 Task: Find directions from Chicago to the Mall of America in Minnesota.
Action: Mouse moved to (105, 27)
Screenshot: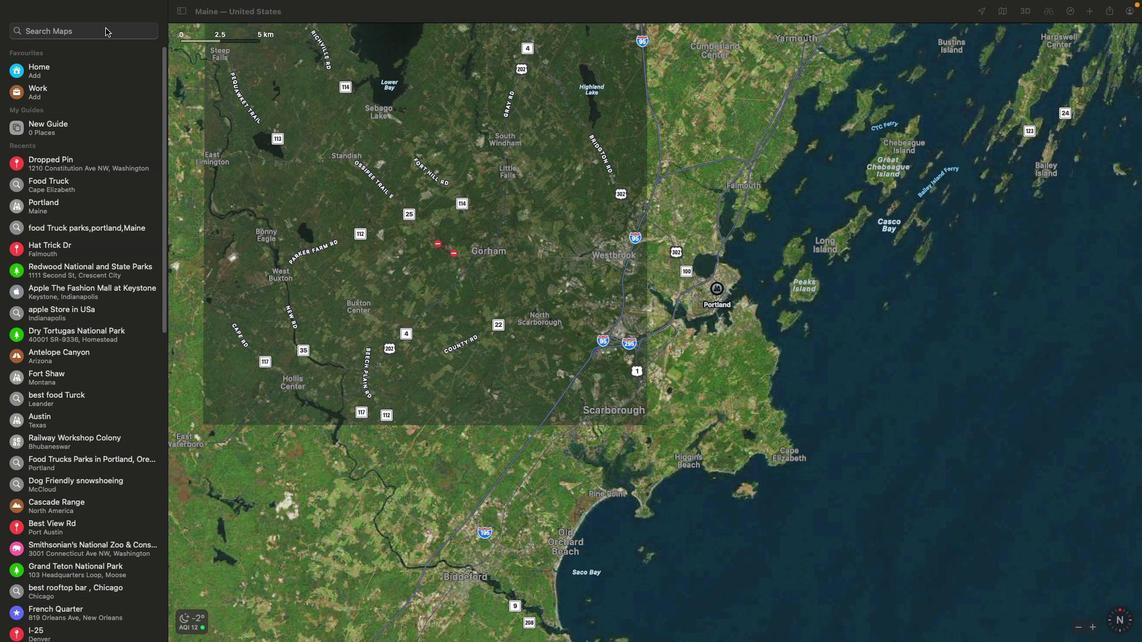 
Action: Mouse pressed left at (105, 27)
Screenshot: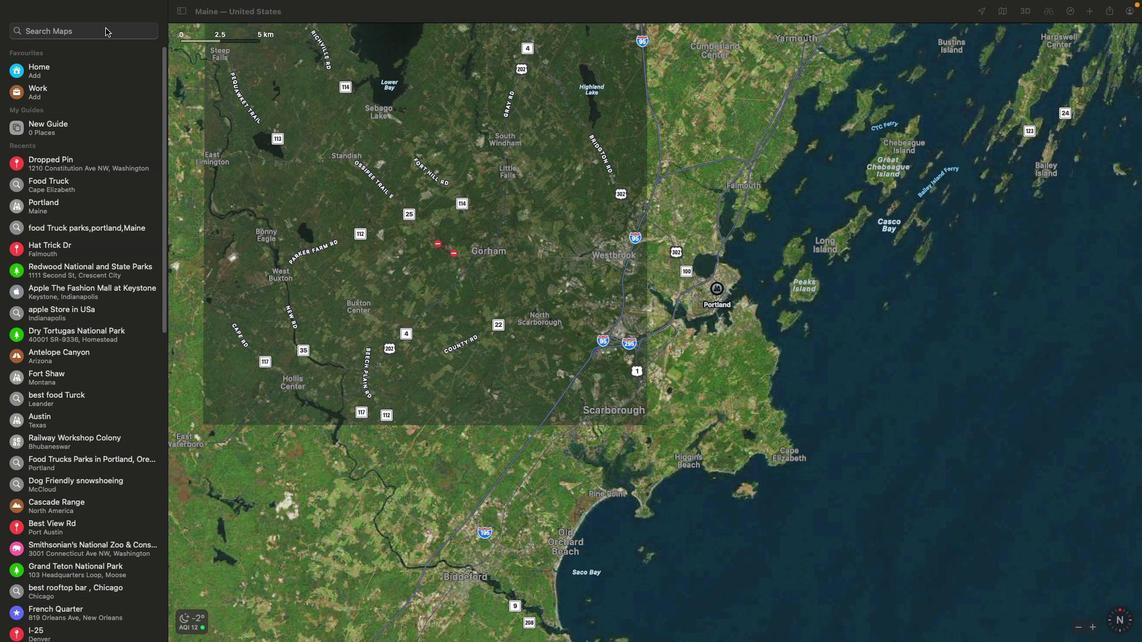 
Action: Mouse moved to (1064, 17)
Screenshot: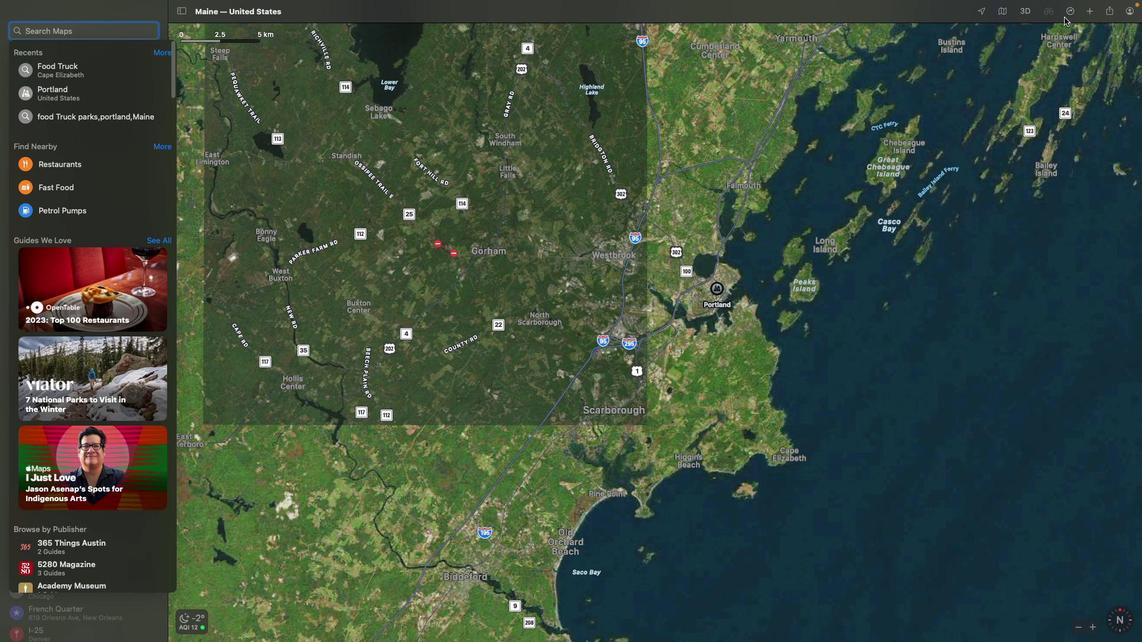 
Action: Mouse pressed left at (1064, 17)
Screenshot: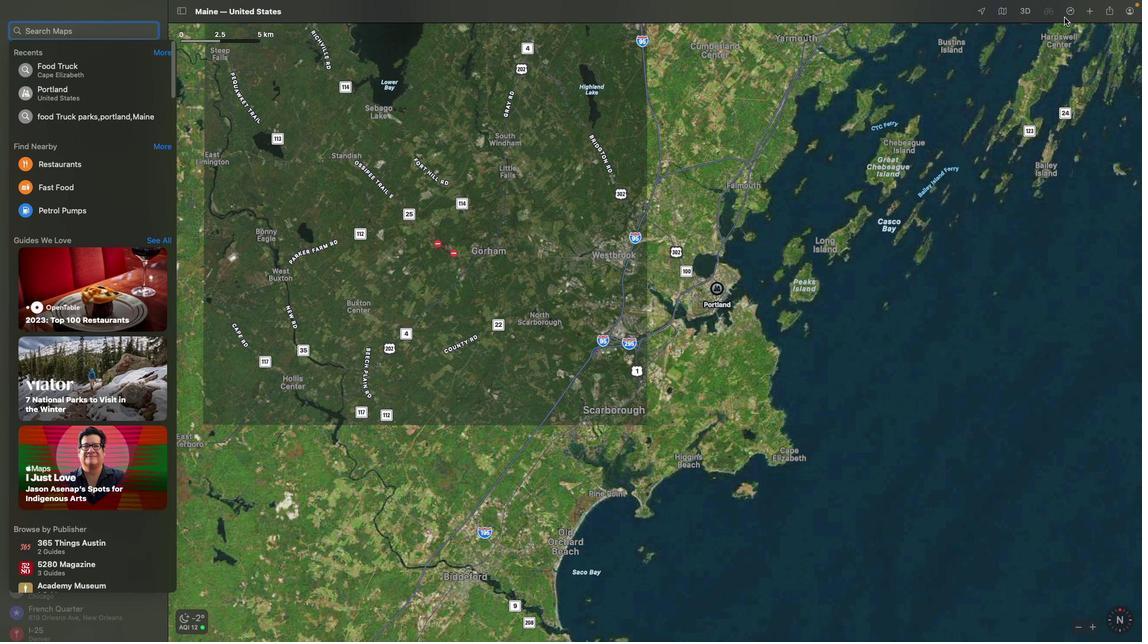 
Action: Mouse moved to (1076, 10)
Screenshot: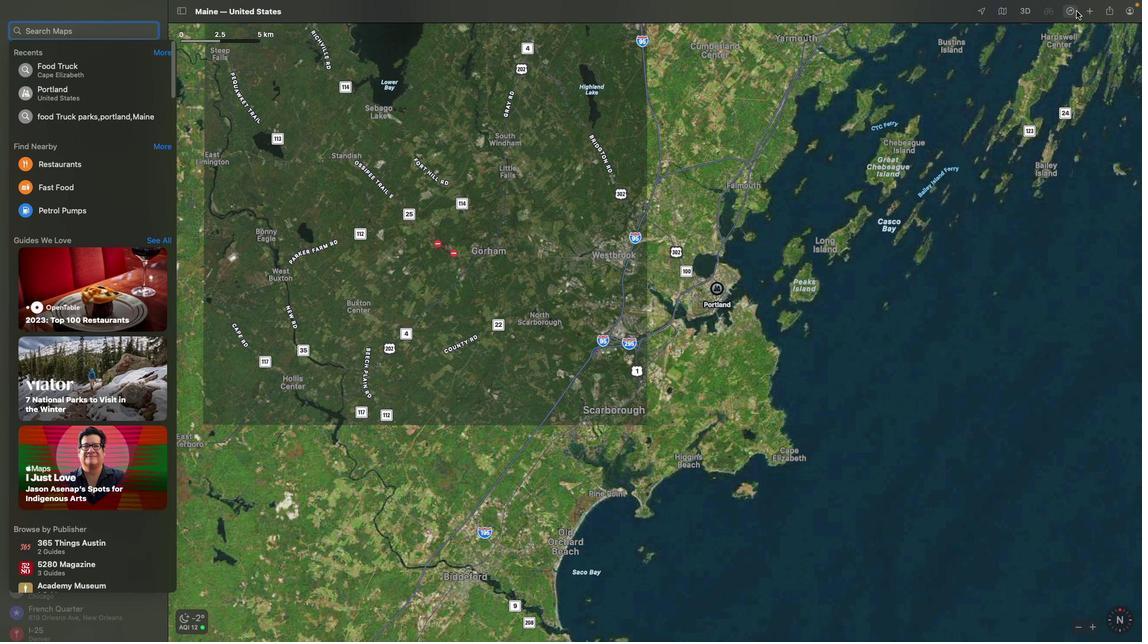 
Action: Mouse pressed left at (1076, 10)
Screenshot: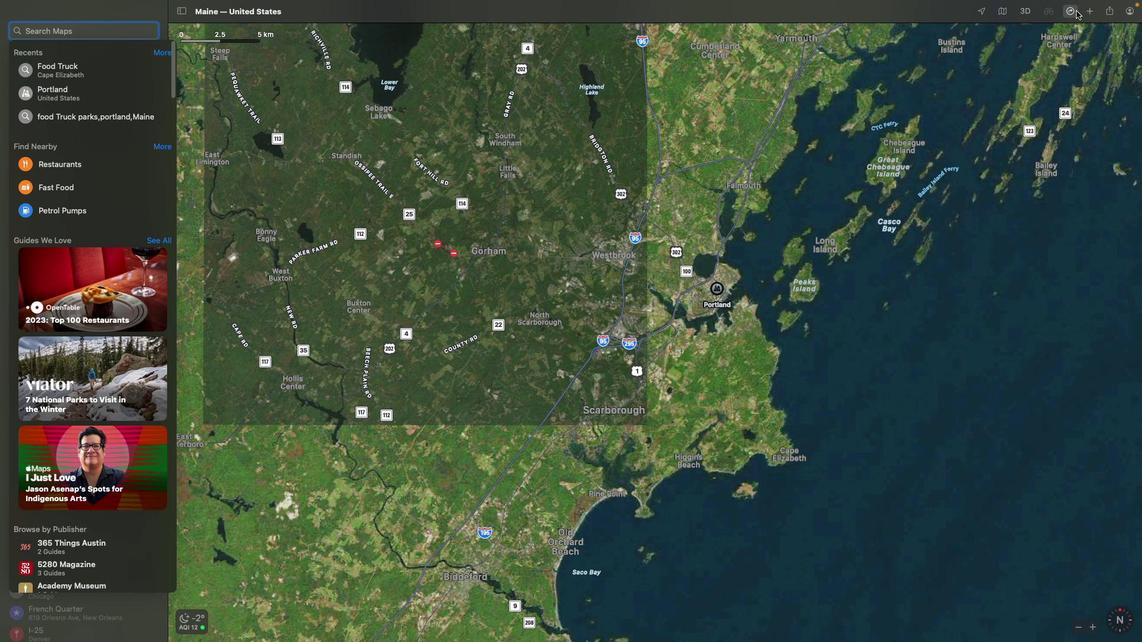 
Action: Mouse moved to (1099, 72)
Screenshot: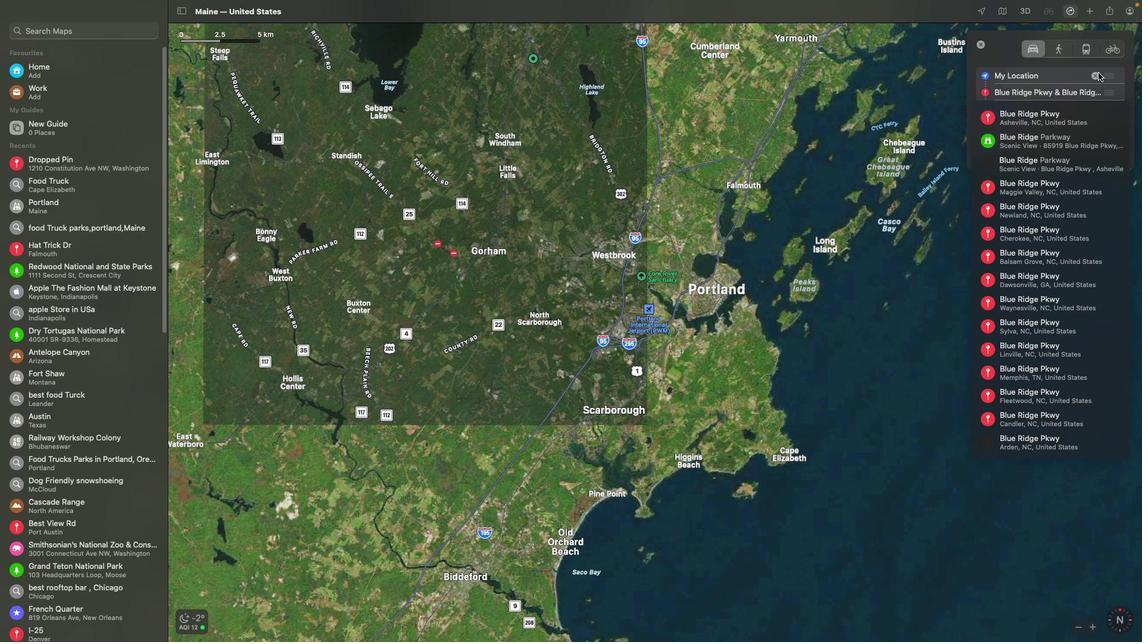 
Action: Mouse pressed left at (1099, 72)
Screenshot: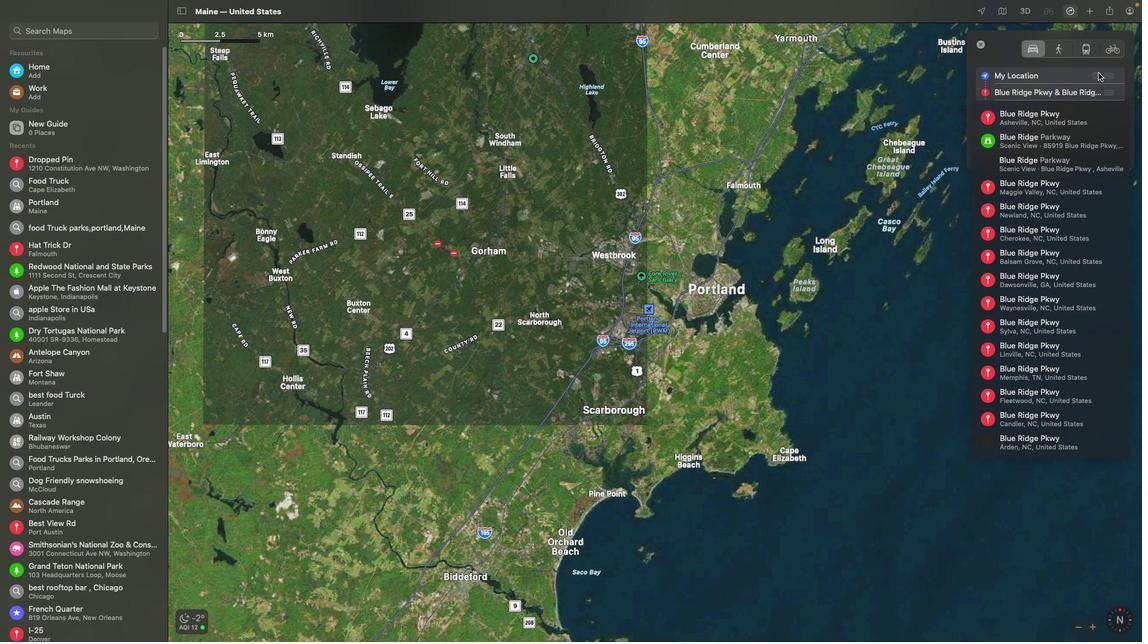 
Action: Mouse moved to (1009, 76)
Screenshot: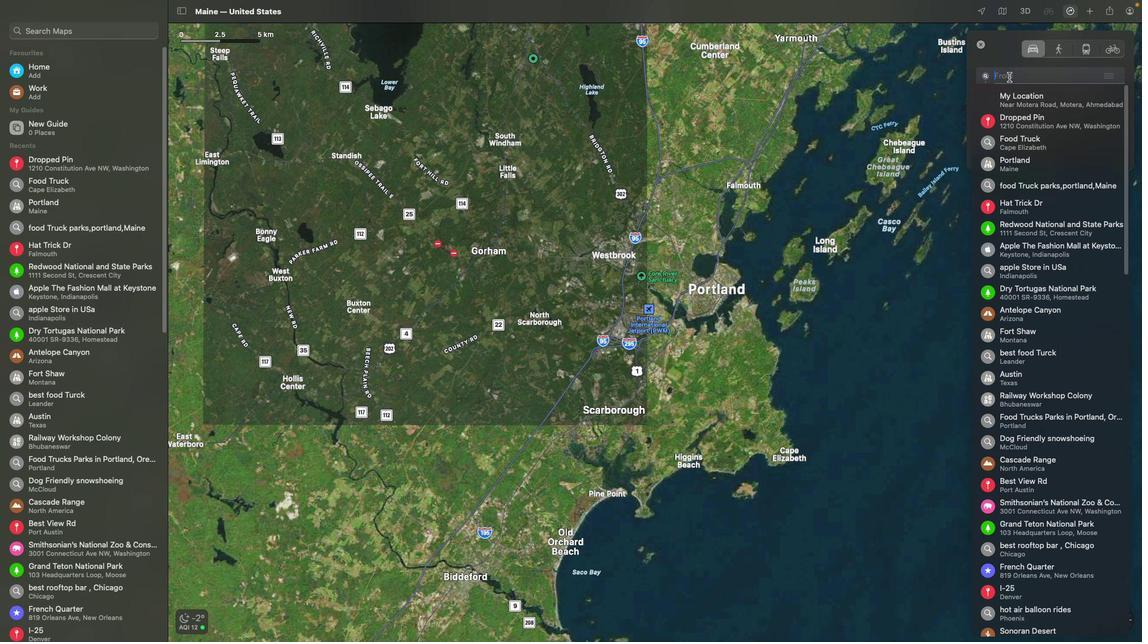 
Action: Mouse pressed left at (1009, 76)
Screenshot: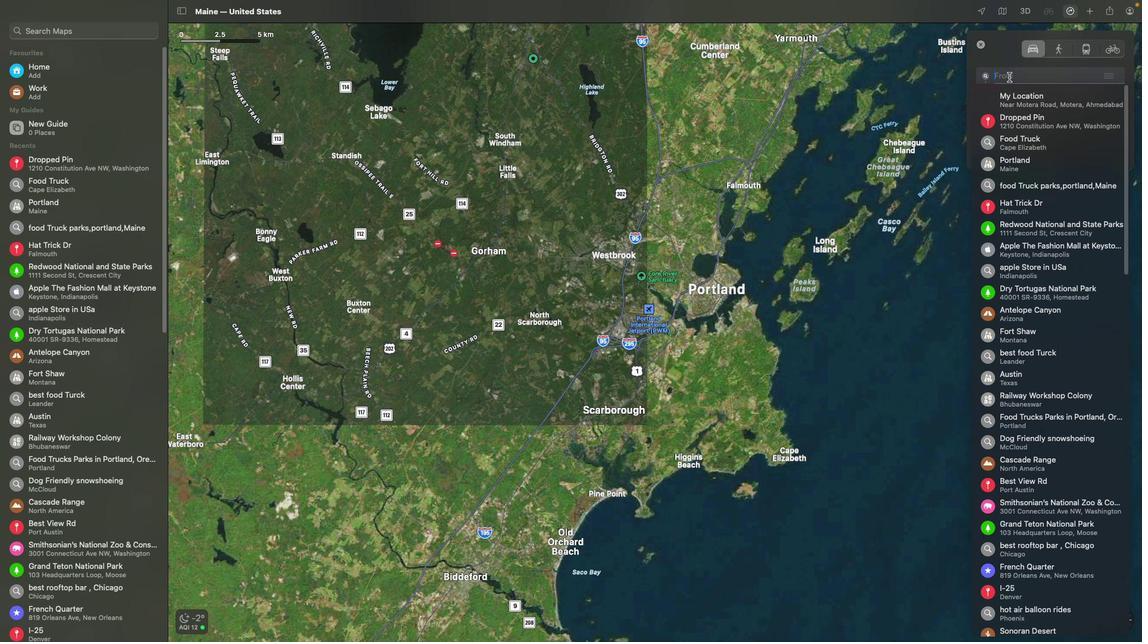 
Action: Key pressed Key.shift'C''h''i''c''a''g''o'
Screenshot: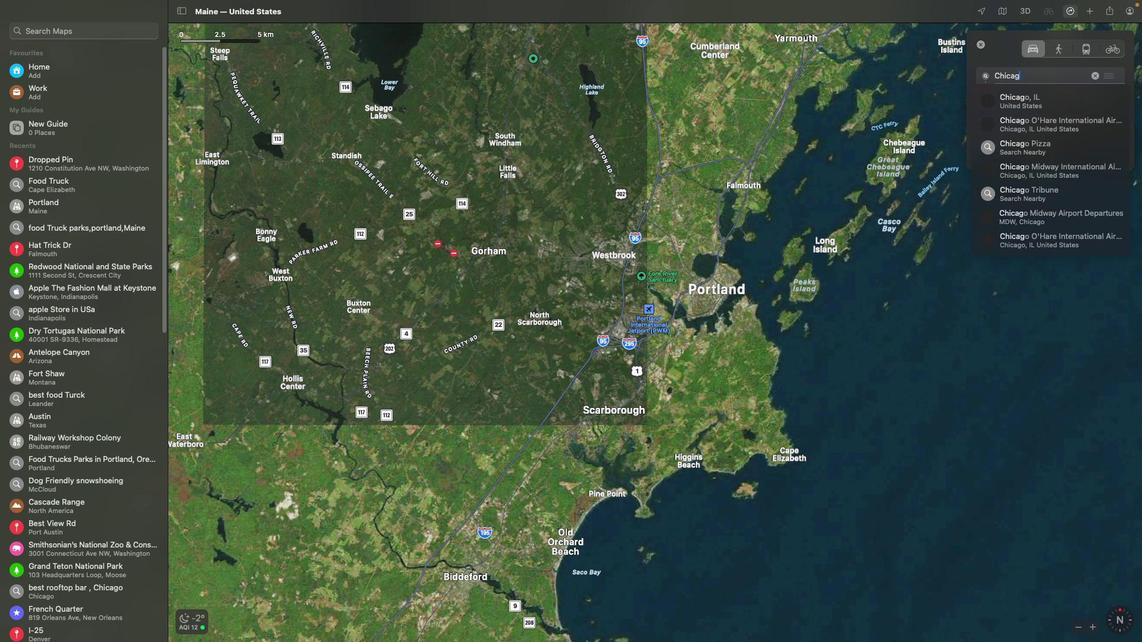 
Action: Mouse moved to (1019, 98)
Screenshot: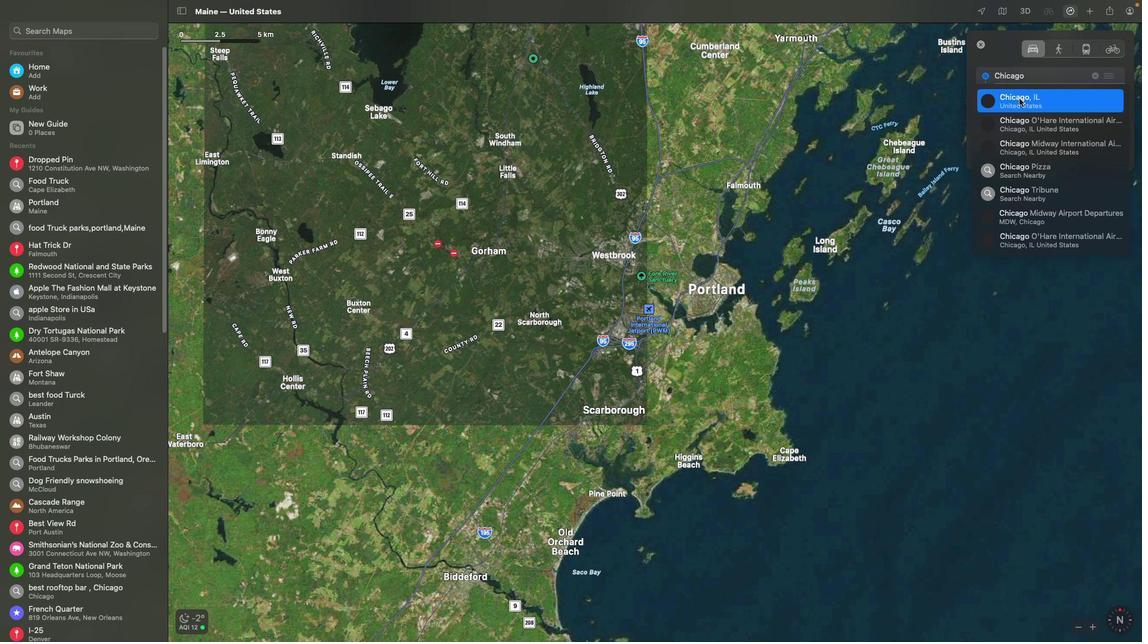
Action: Mouse pressed left at (1019, 98)
Screenshot: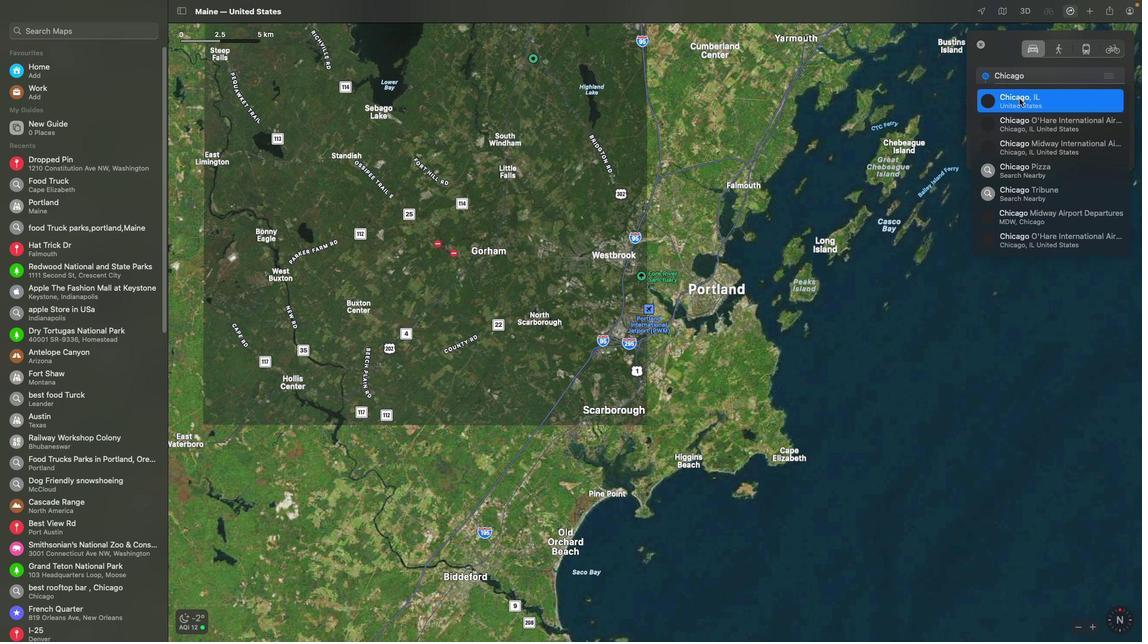 
Action: Mouse moved to (1093, 94)
Screenshot: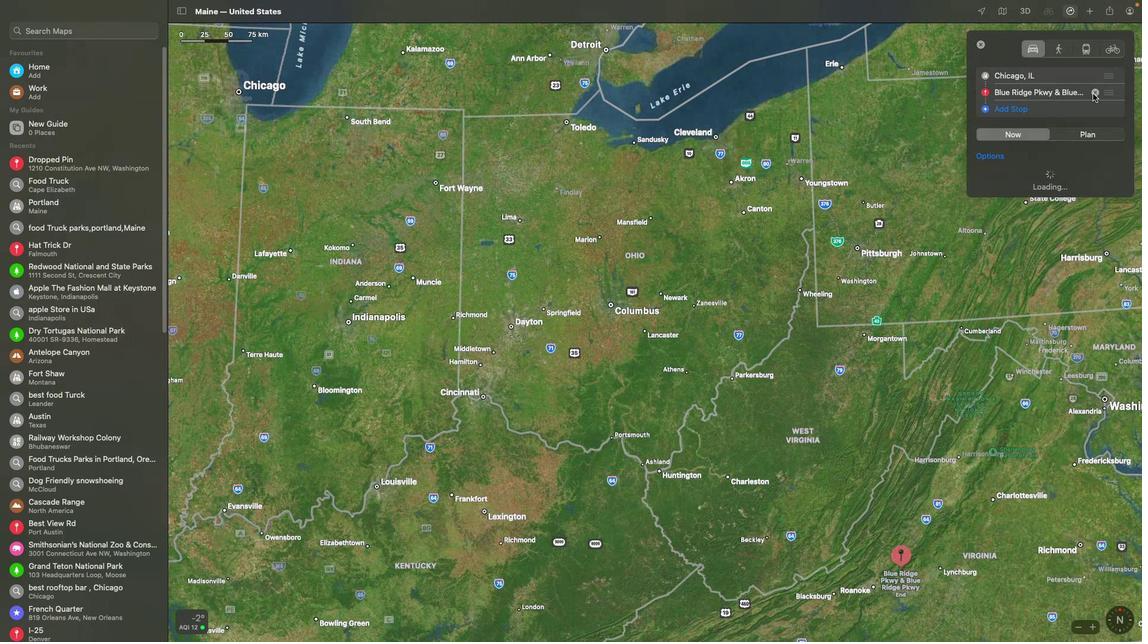 
Action: Mouse pressed left at (1093, 94)
Screenshot: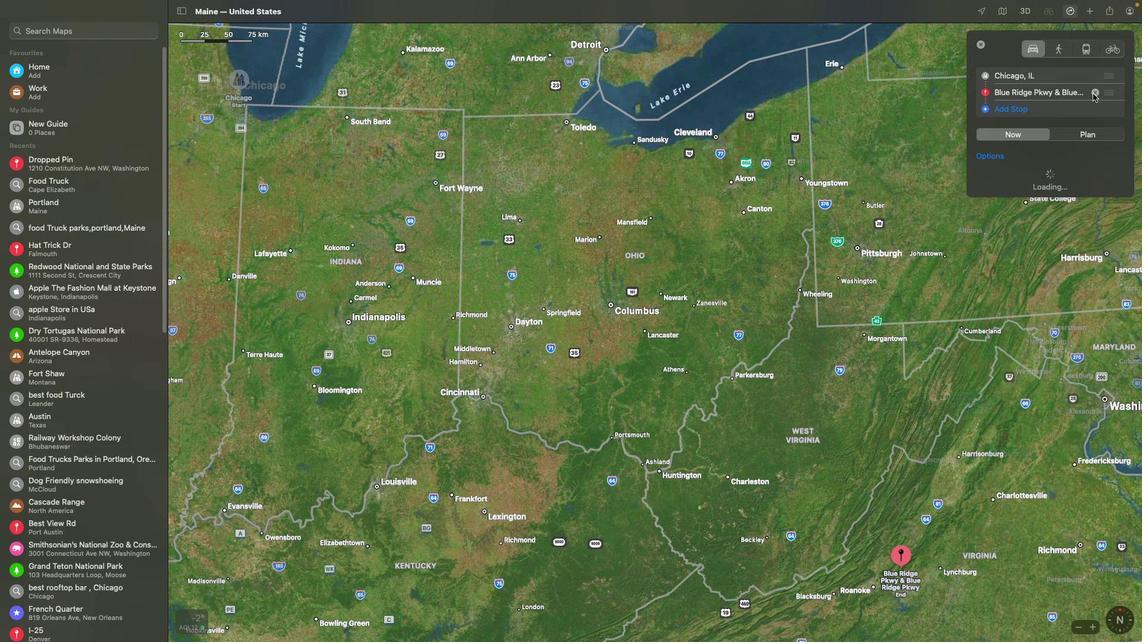 
Action: Mouse moved to (1020, 89)
Screenshot: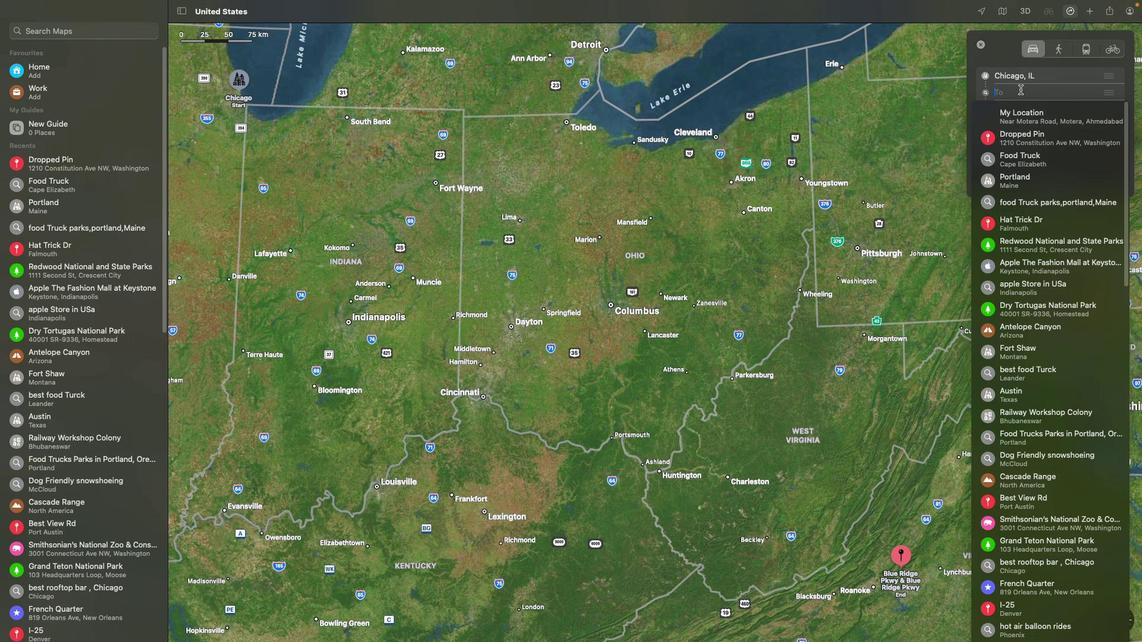 
Action: Mouse pressed left at (1020, 89)
Screenshot: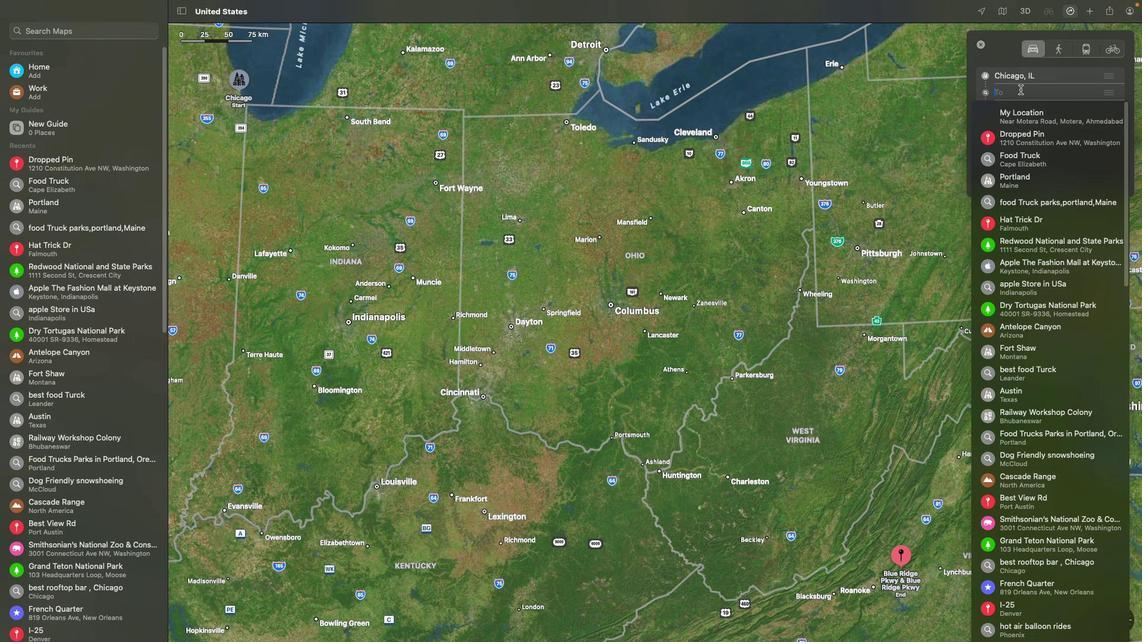 
Action: Key pressed Key.shift'M''a''l''l'Key.space'o''f'Key.spaceKey.shift'A''m''e''r''i''c''a'Key.spaceKey.enter
Screenshot: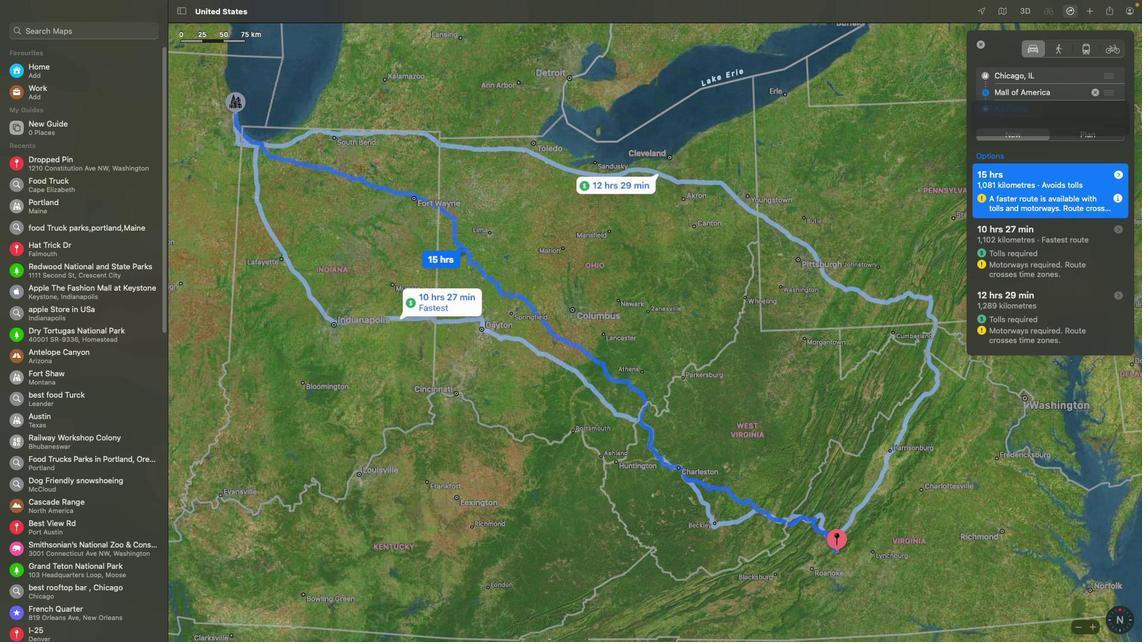 
Action: Mouse moved to (1019, 235)
Screenshot: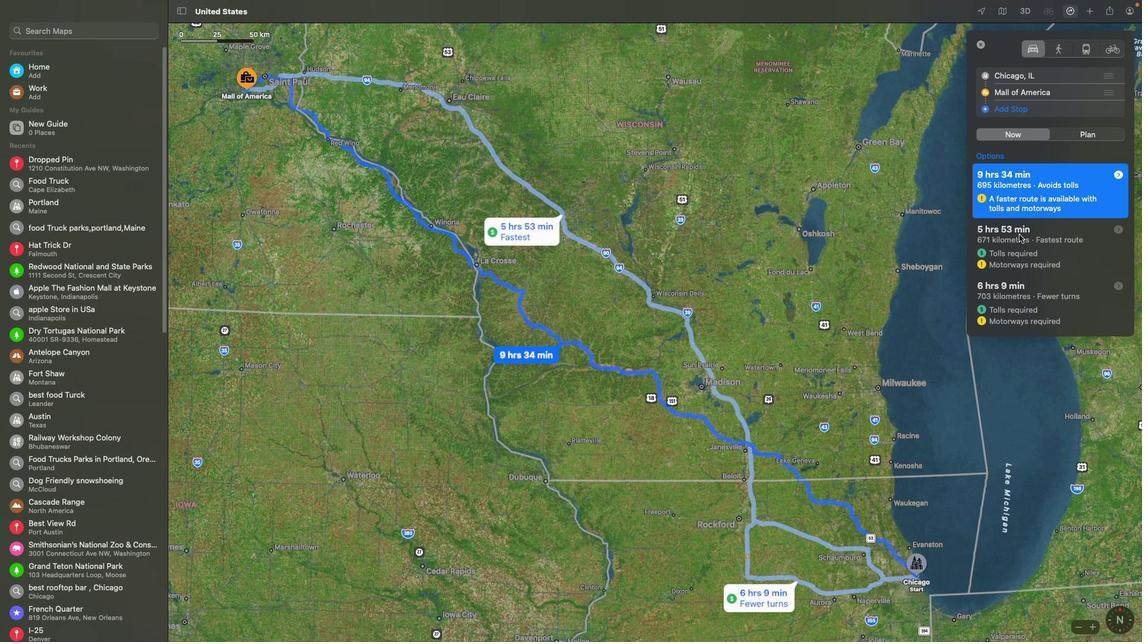 
Action: Mouse pressed left at (1019, 235)
Screenshot: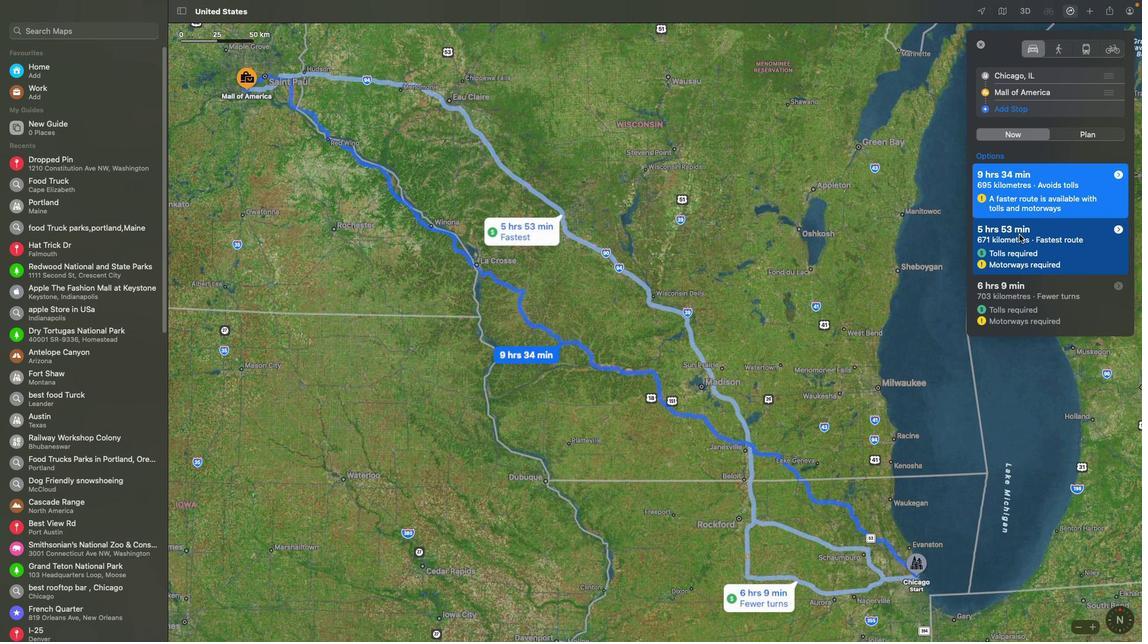 
Action: Mouse moved to (1007, 298)
Screenshot: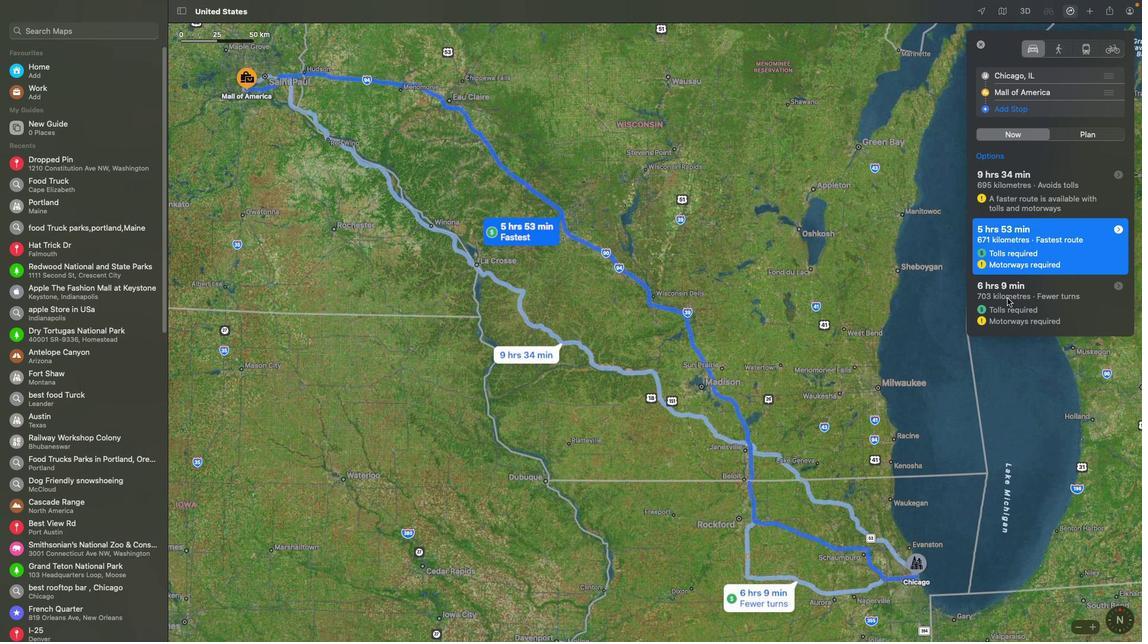 
Action: Mouse pressed left at (1007, 298)
Screenshot: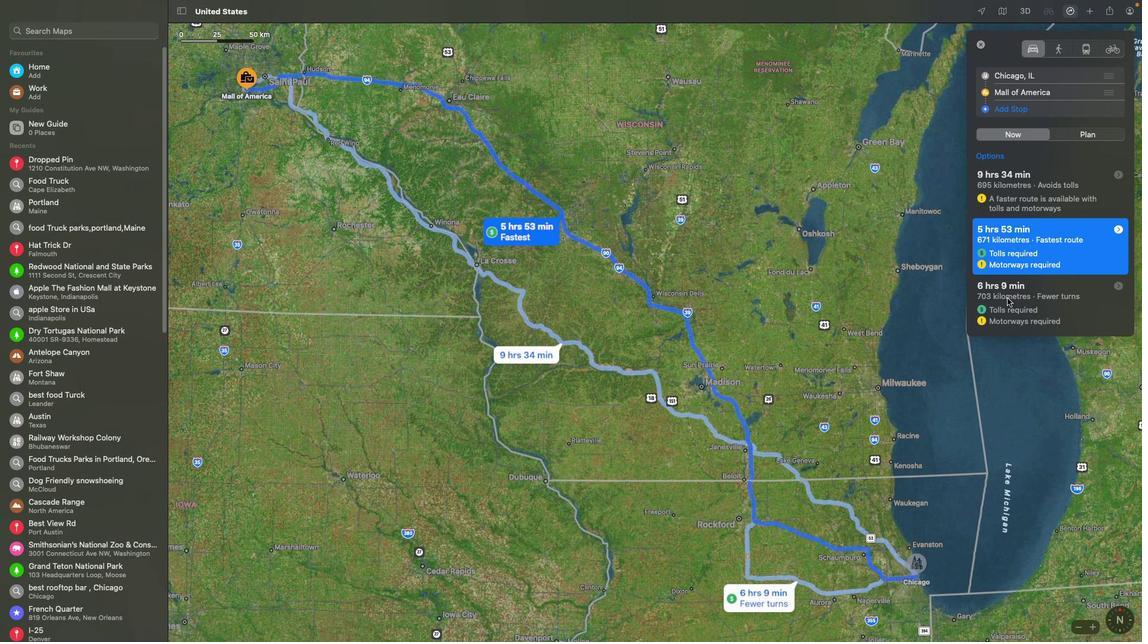 
Action: Mouse moved to (1006, 260)
Screenshot: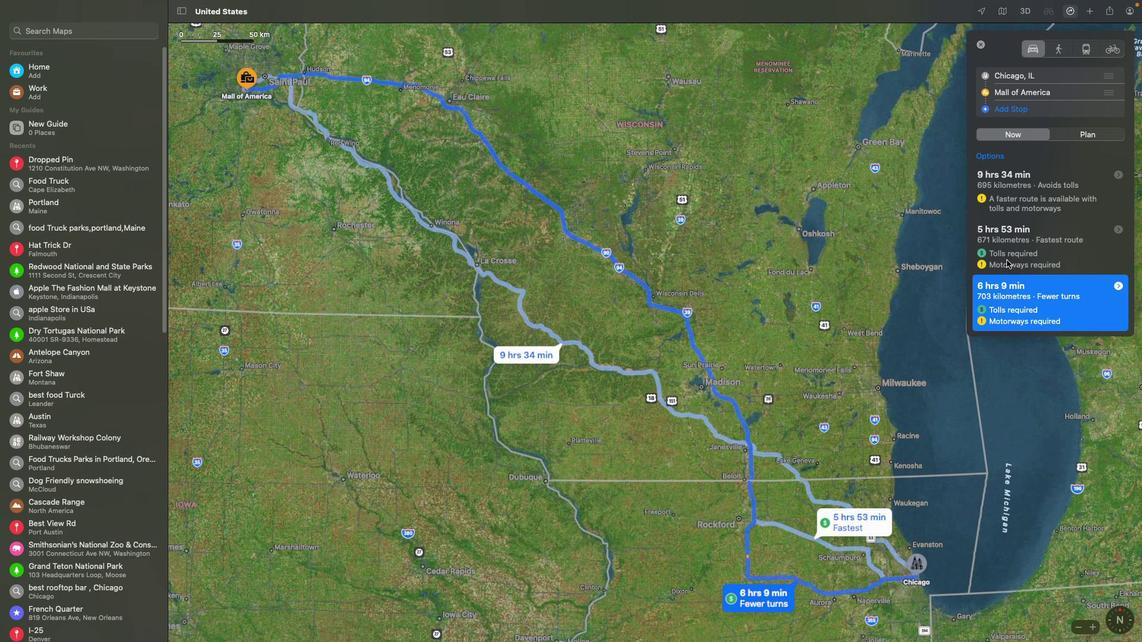 
Action: Mouse pressed left at (1006, 260)
Screenshot: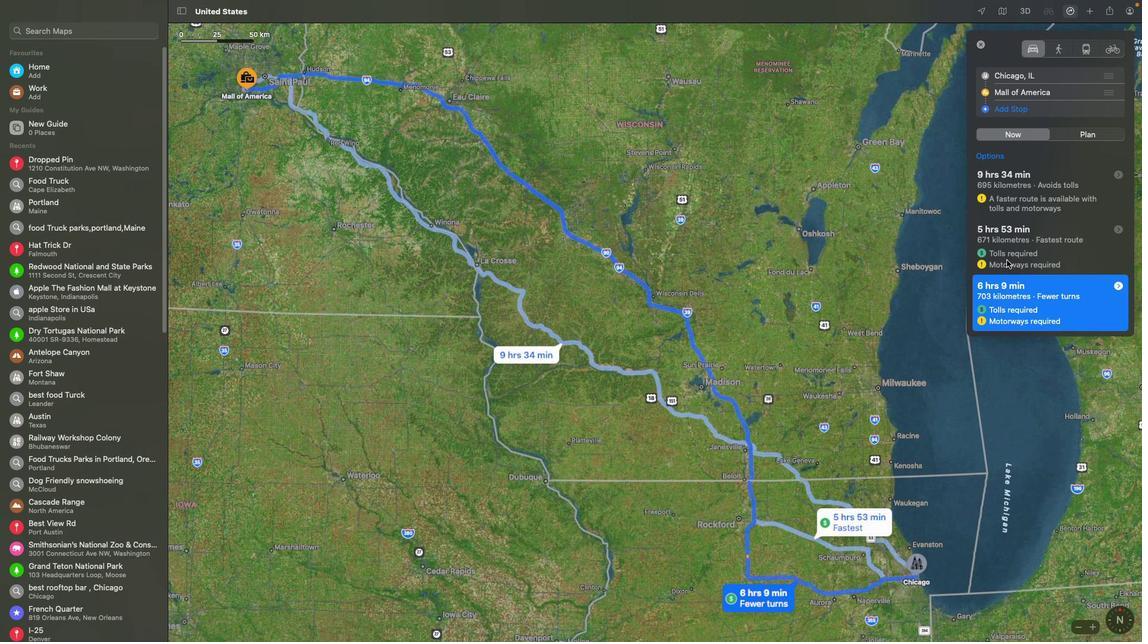 
Action: Mouse moved to (1004, 196)
Screenshot: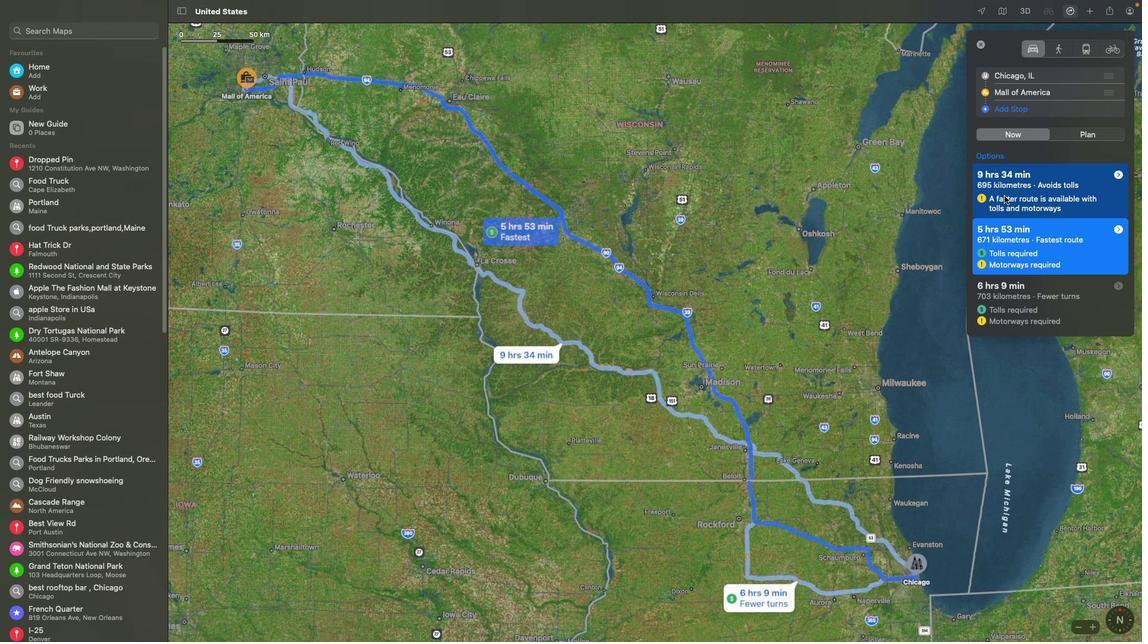 
Action: Mouse pressed left at (1004, 196)
Screenshot: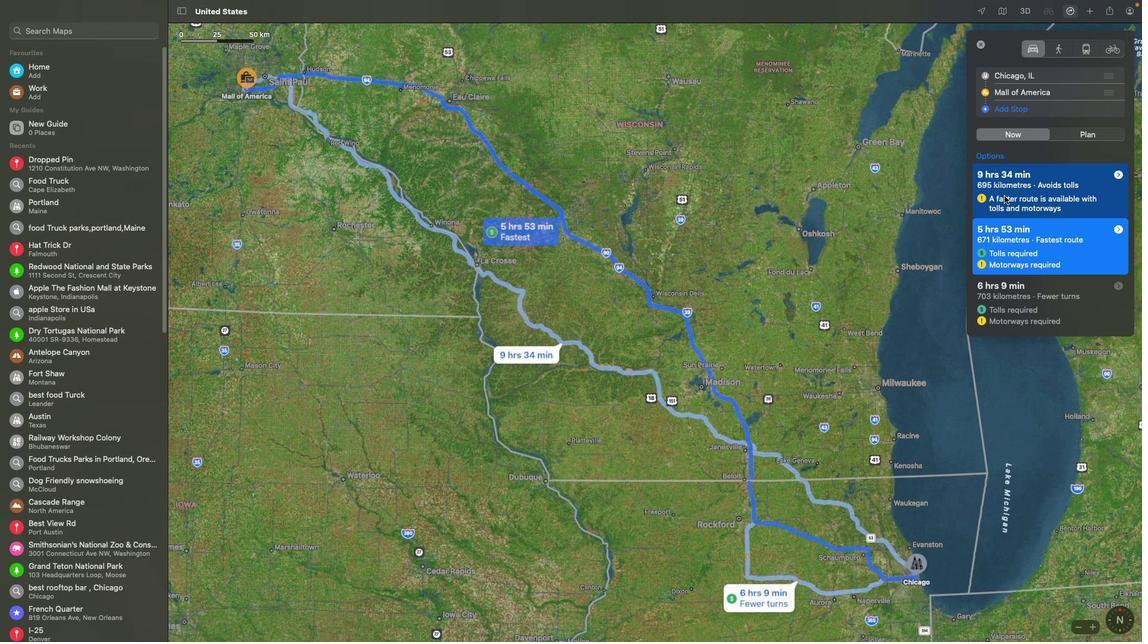 
Action: Mouse moved to (643, 330)
Screenshot: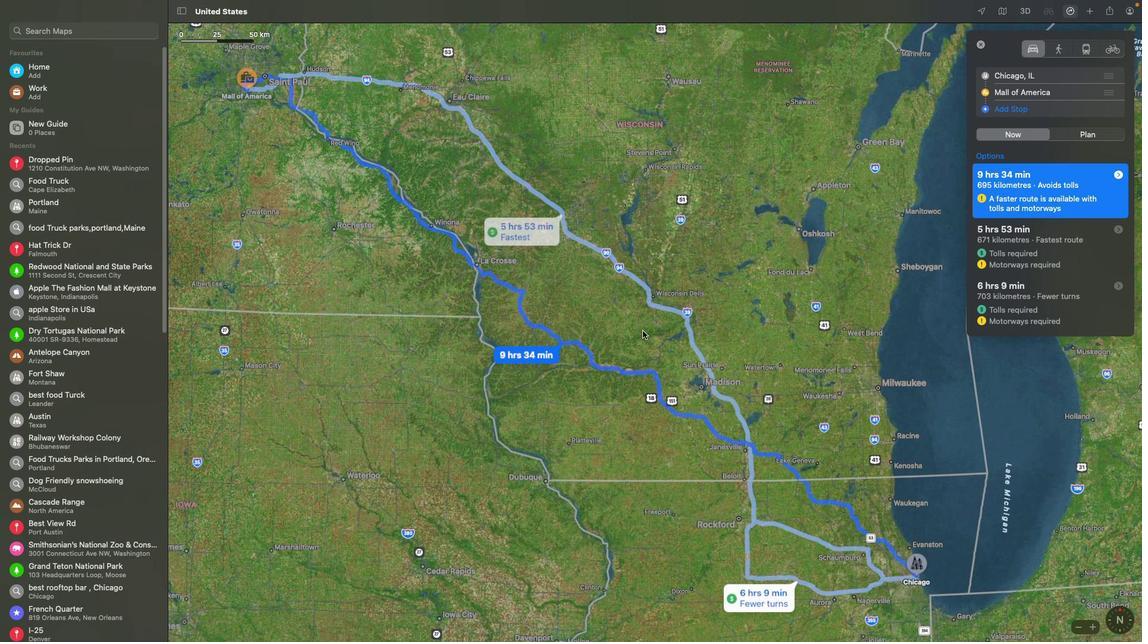 
